 Task: Set due date reminder as 1 hour before.
Action: Mouse moved to (38, 272)
Screenshot: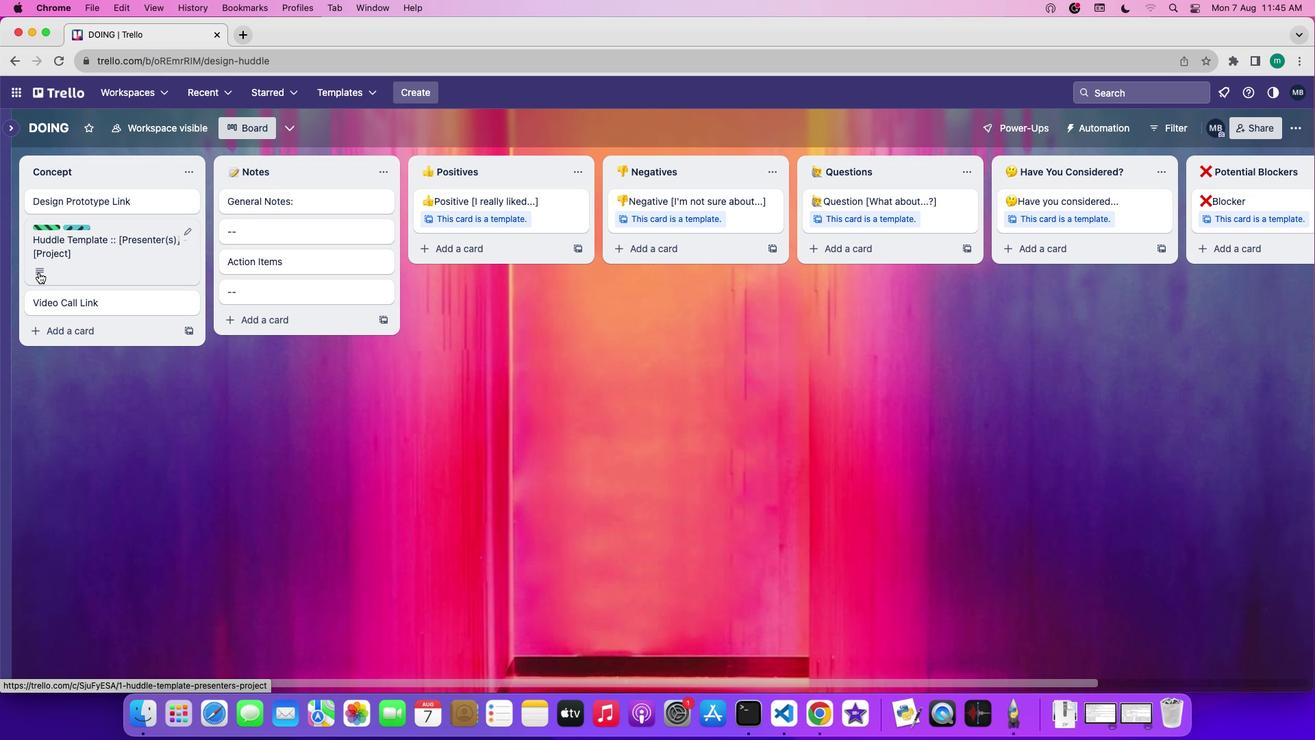 
Action: Mouse pressed left at (38, 272)
Screenshot: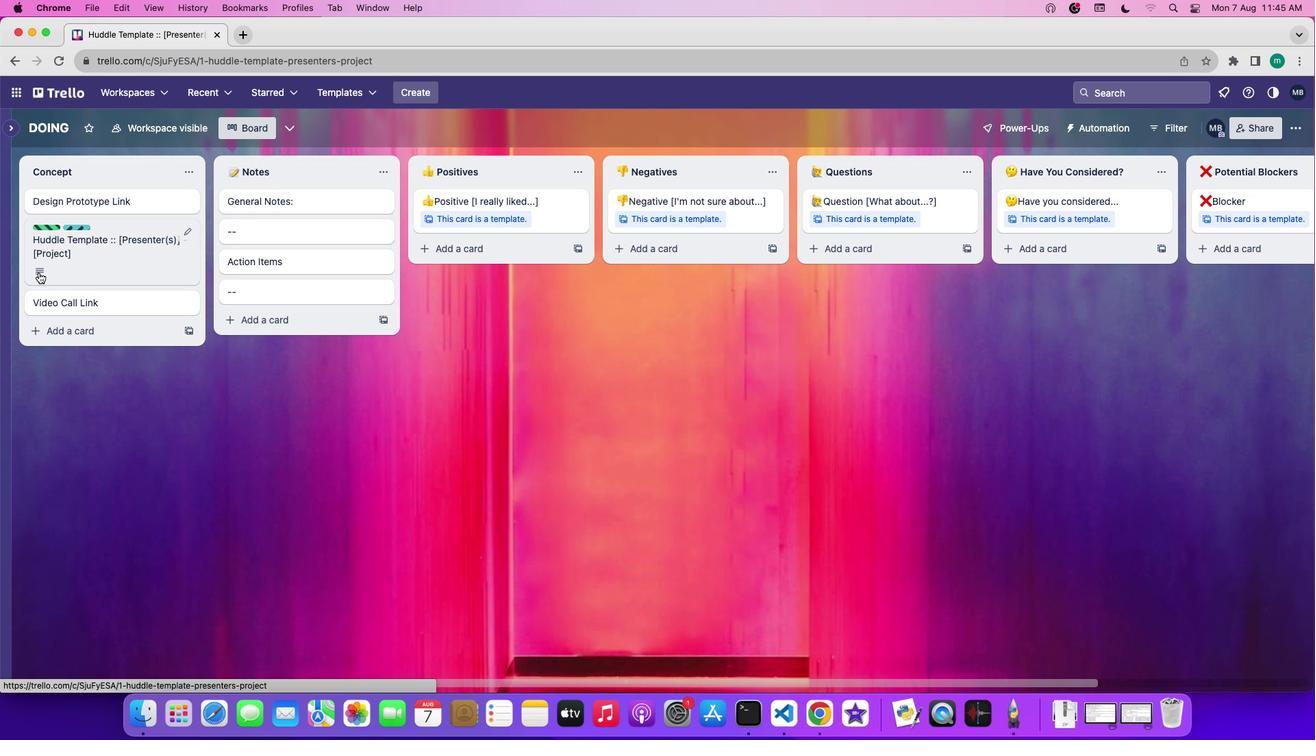 
Action: Mouse moved to (841, 273)
Screenshot: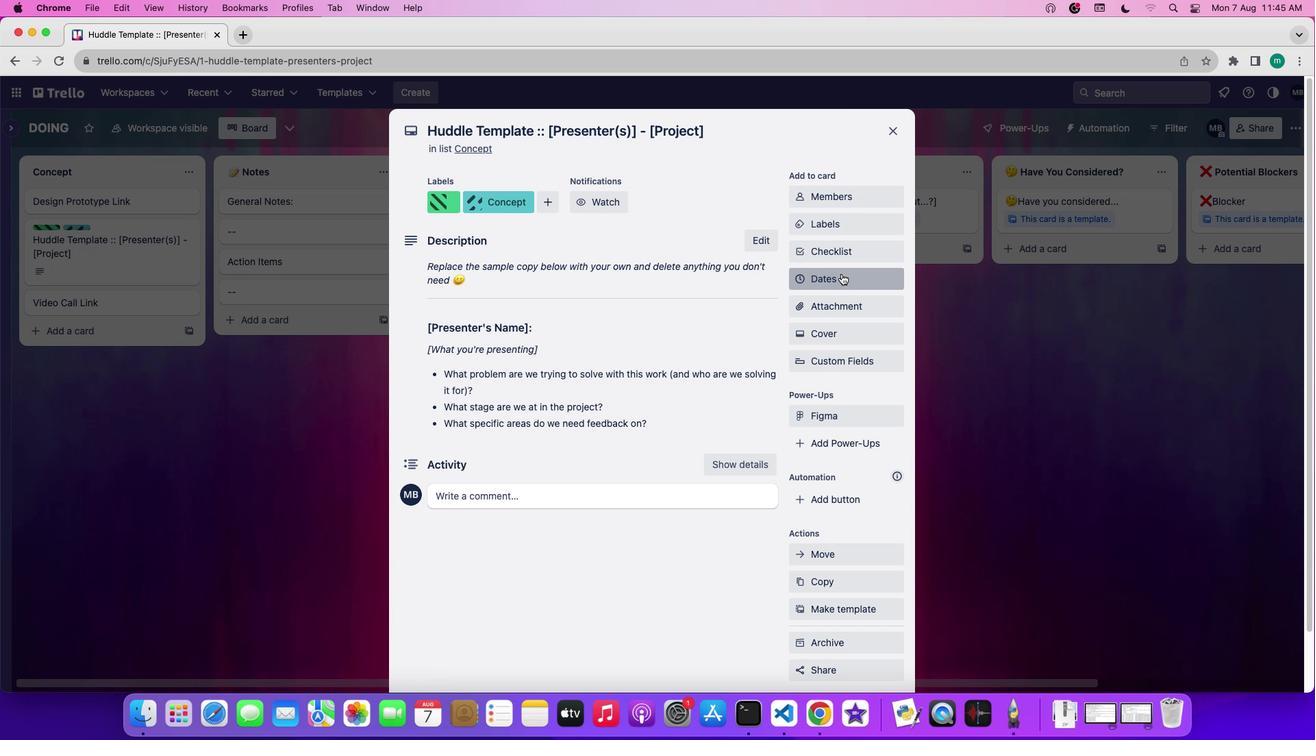 
Action: Mouse pressed left at (841, 273)
Screenshot: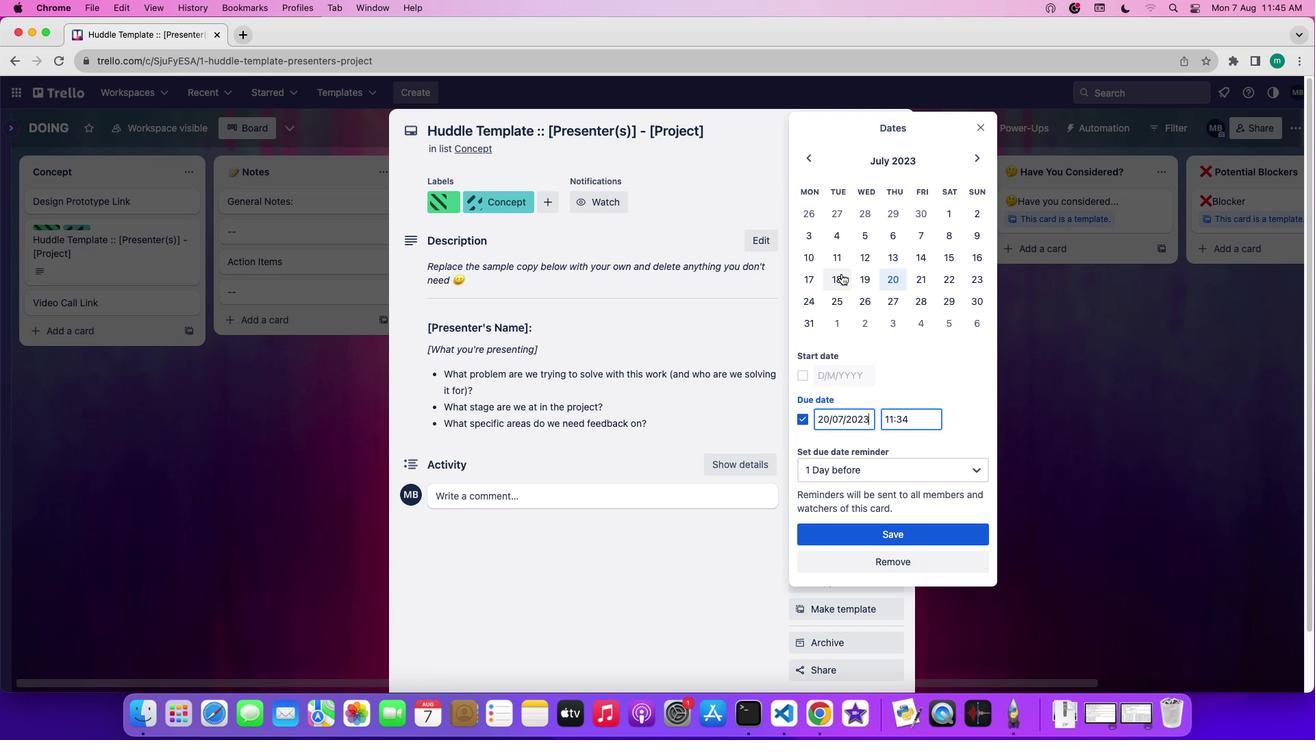 
Action: Mouse moved to (942, 478)
Screenshot: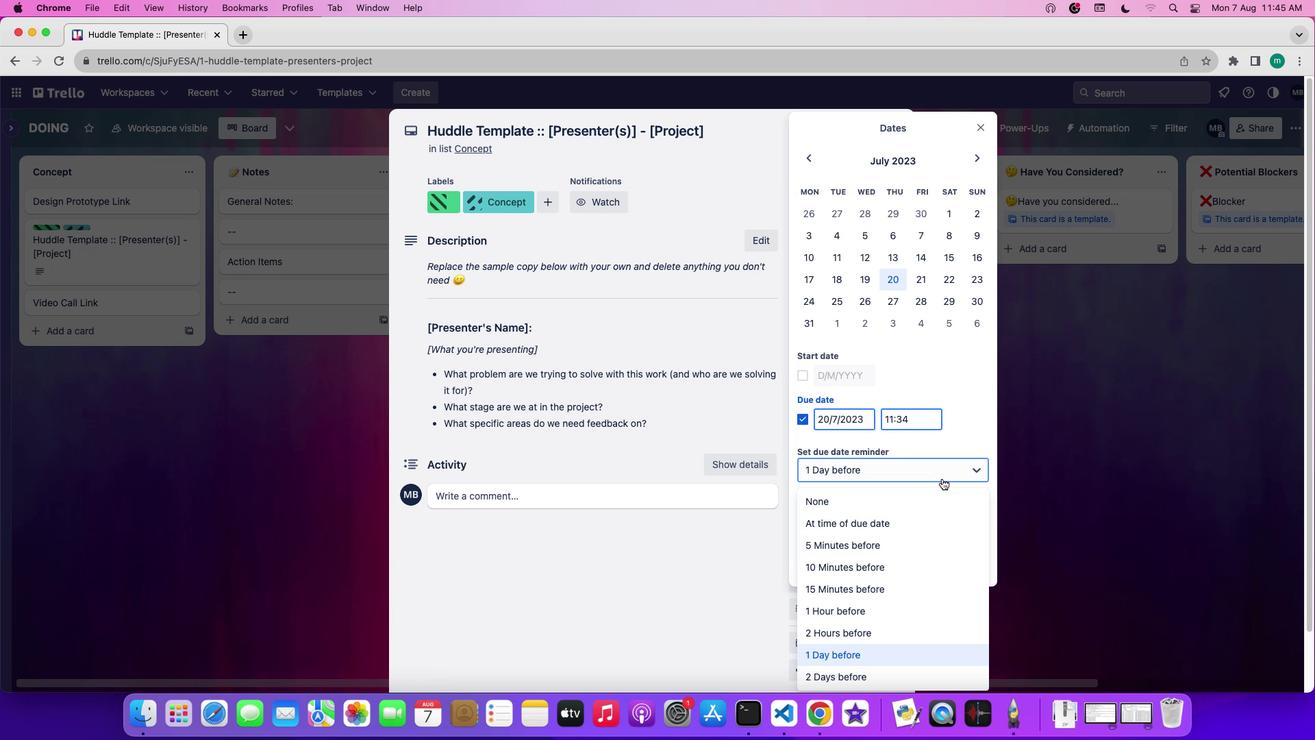 
Action: Mouse pressed left at (942, 478)
Screenshot: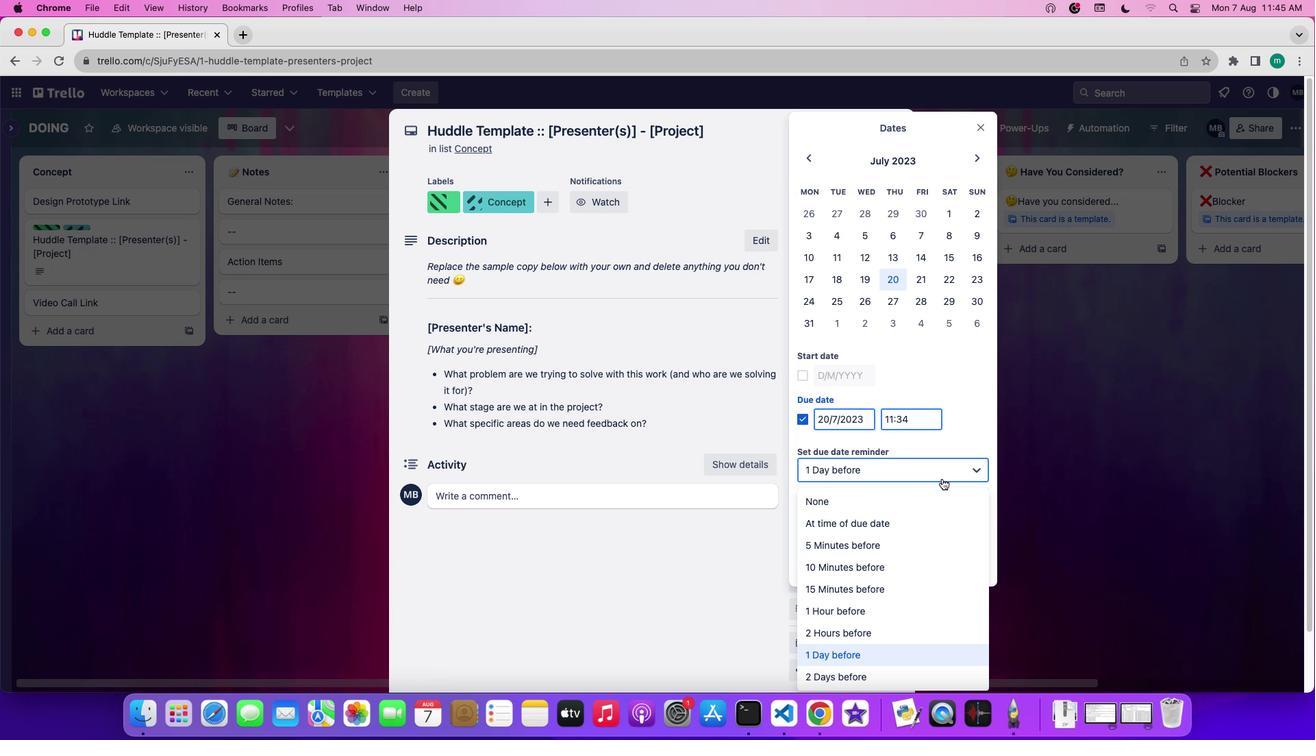 
Action: Mouse moved to (929, 604)
Screenshot: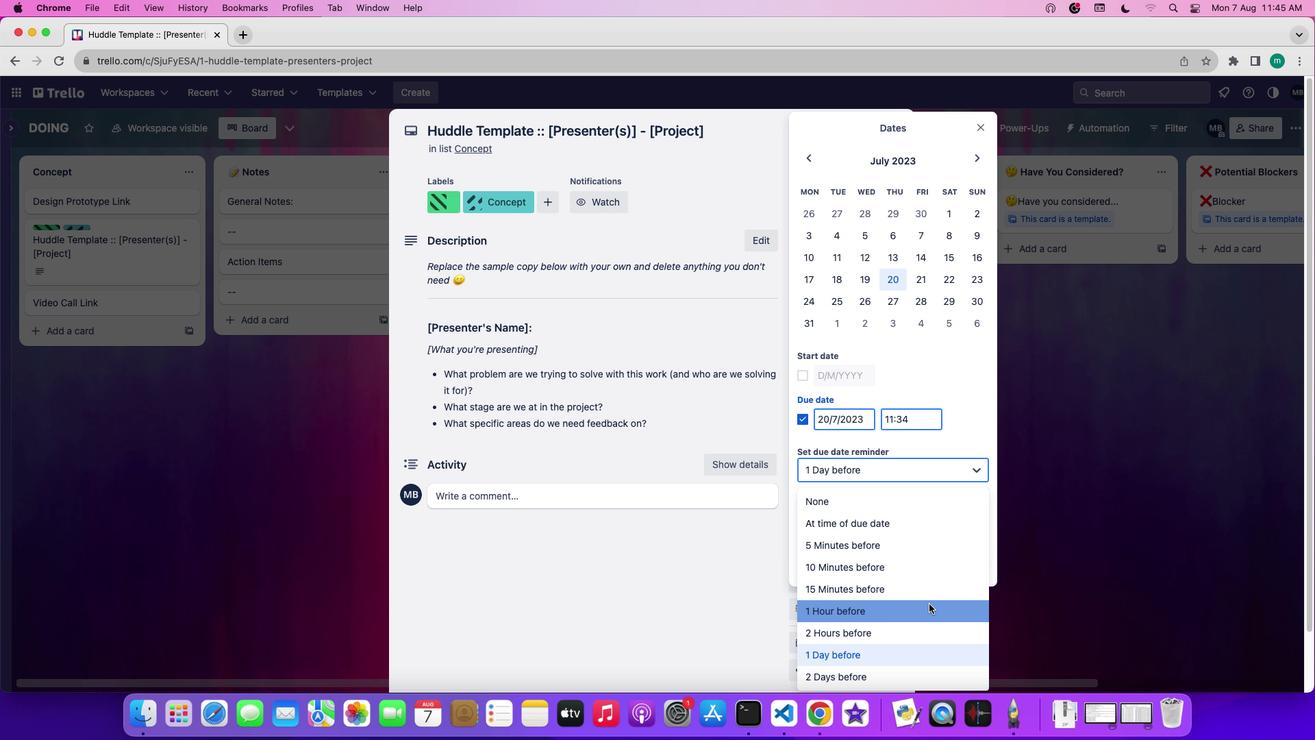 
Action: Mouse pressed left at (929, 604)
Screenshot: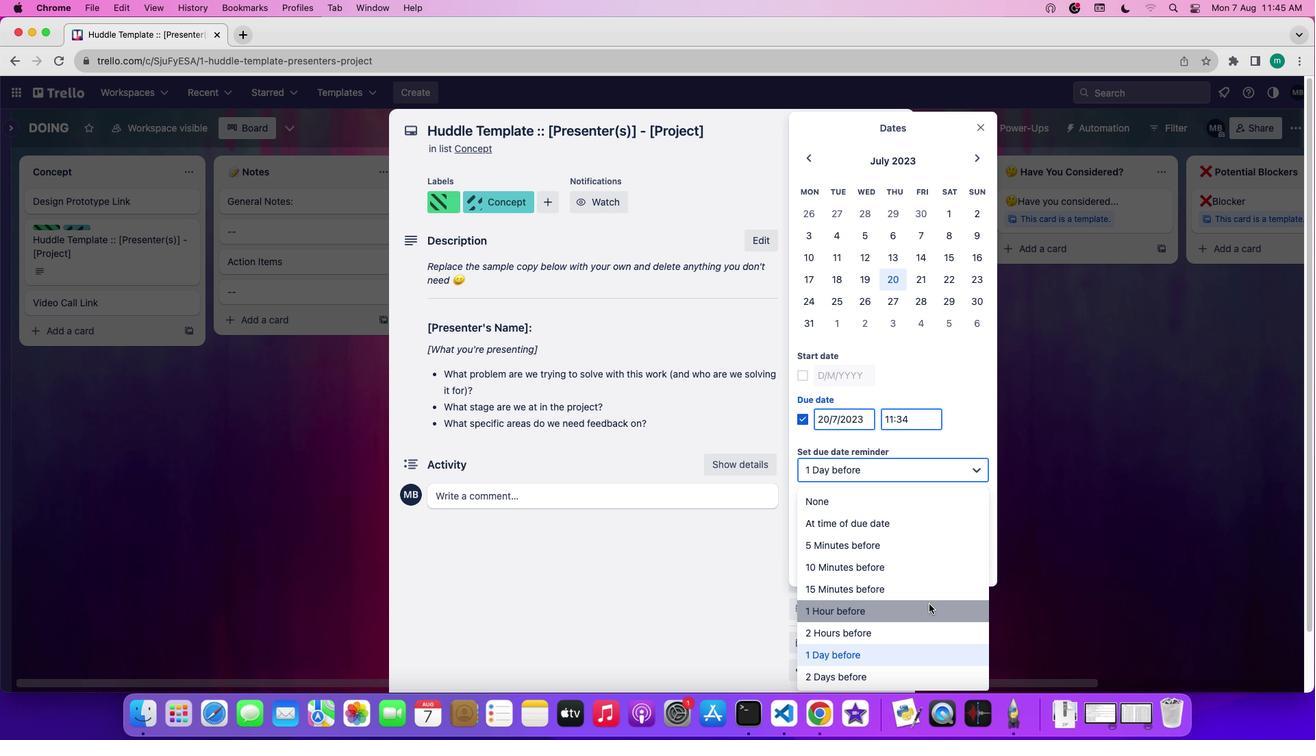 
